 Task: Create a section Dev Drive and in the section, add a milestone Data Cleansing in the project AppWave
Action: Mouse moved to (85, 292)
Screenshot: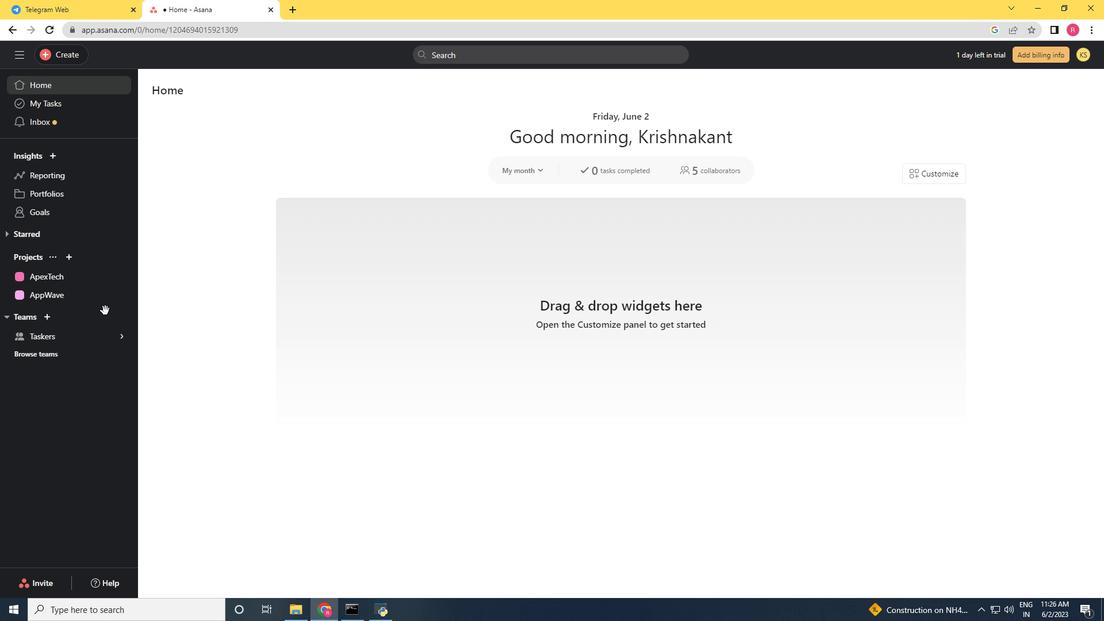 
Action: Mouse pressed left at (85, 292)
Screenshot: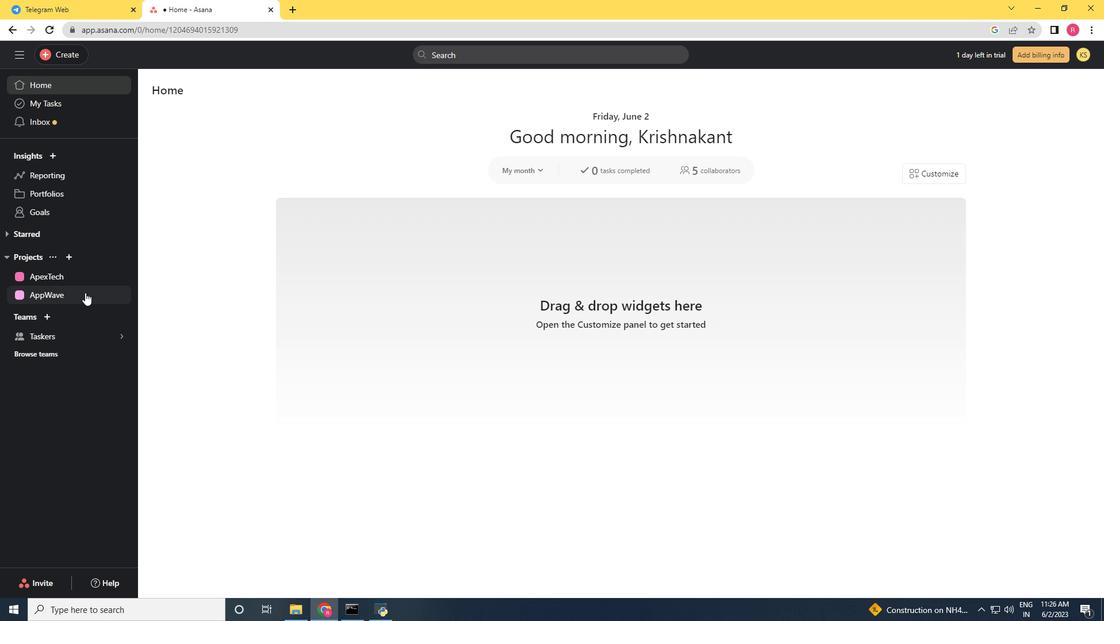 
Action: Mouse moved to (176, 462)
Screenshot: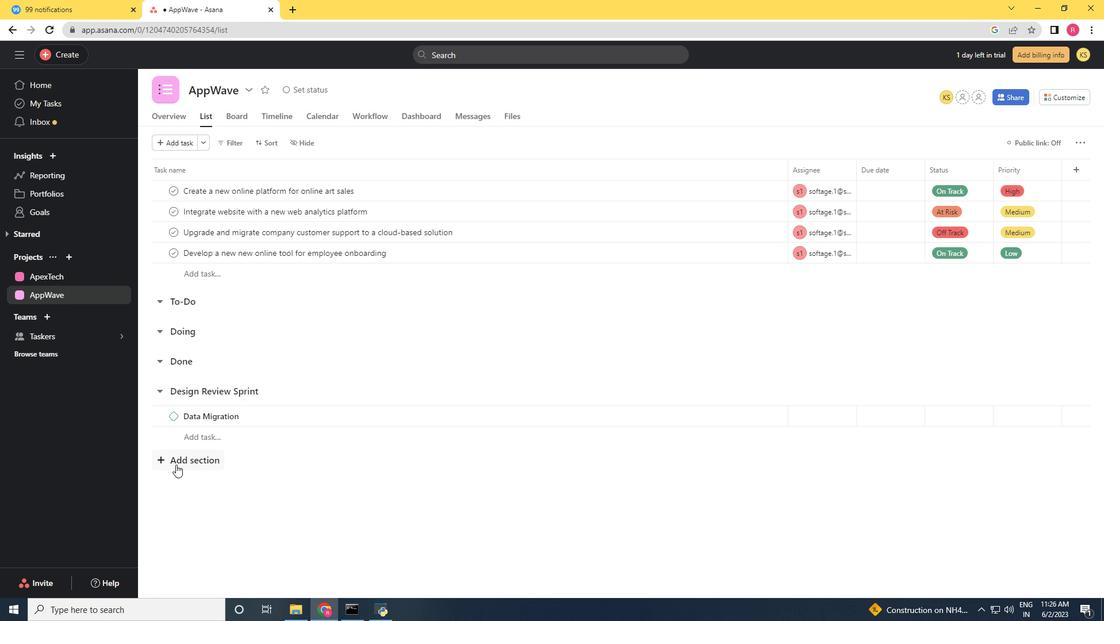 
Action: Mouse pressed left at (176, 462)
Screenshot: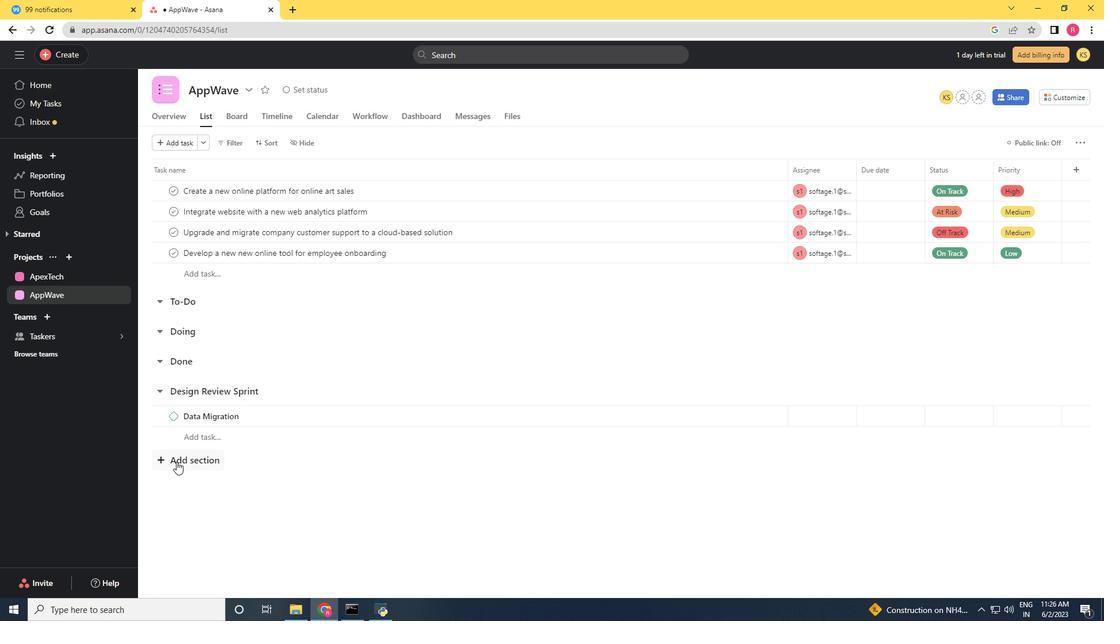 
Action: Mouse moved to (134, 423)
Screenshot: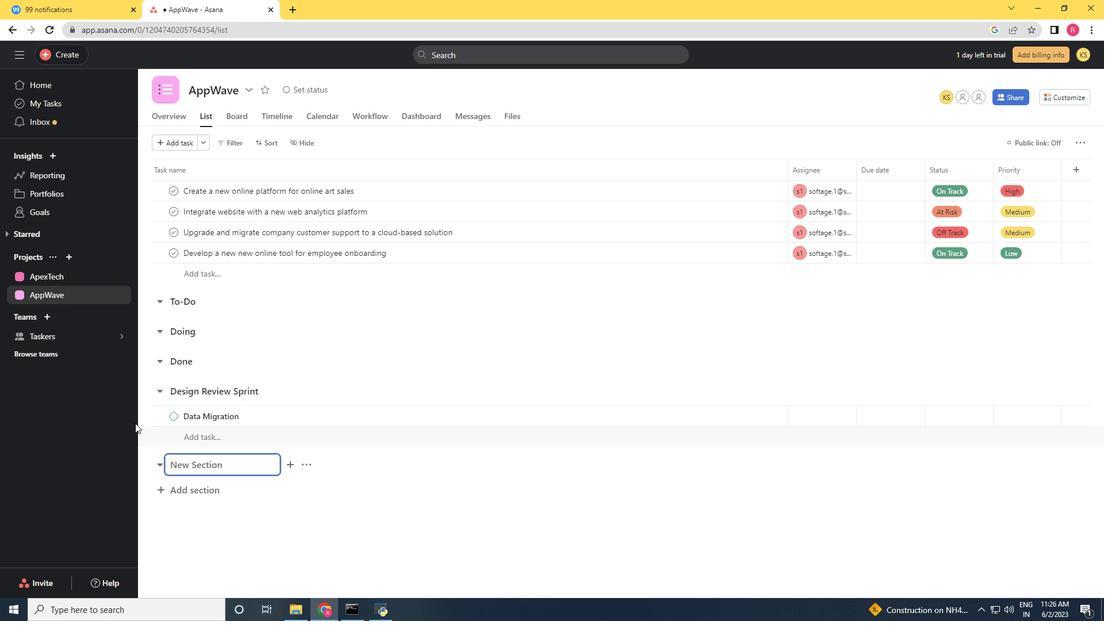 
Action: Key pressed <Key.shift>Dev<Key.space><Key.shift>Drive<Key.enter><Key.shift>Data<Key.space><Key.shift>Cleansing<Key.space>
Screenshot: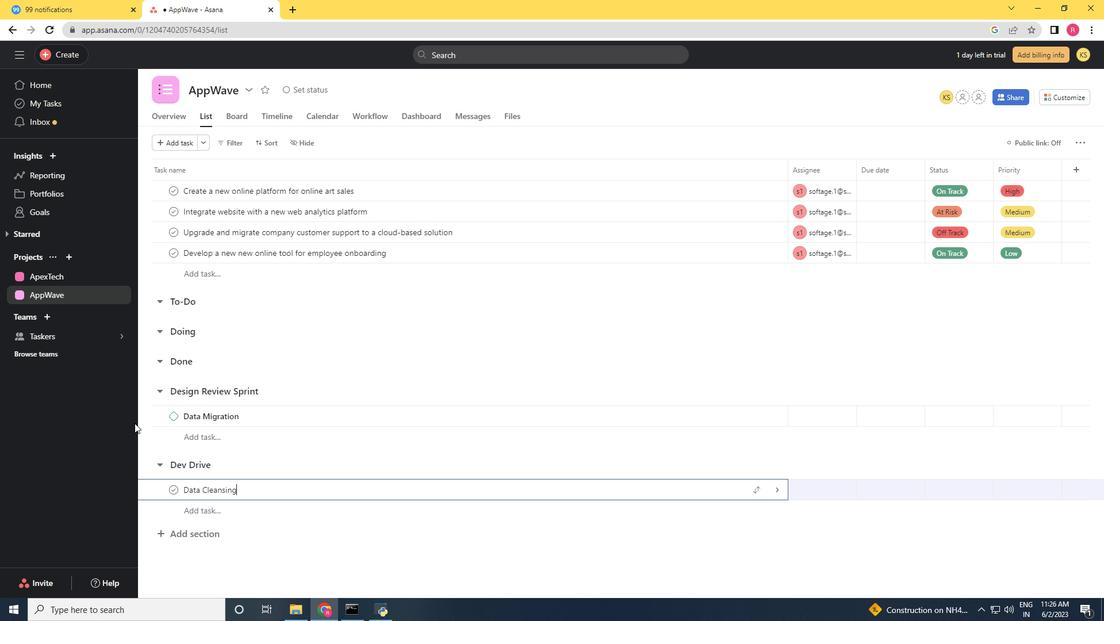 
Action: Mouse moved to (325, 491)
Screenshot: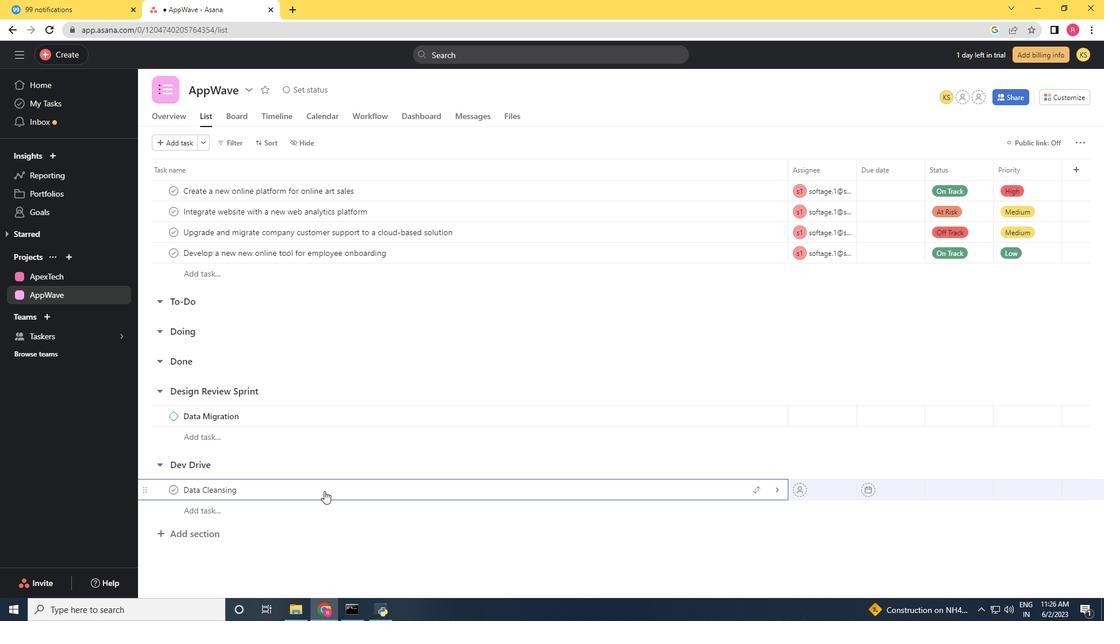 
Action: Mouse pressed right at (325, 491)
Screenshot: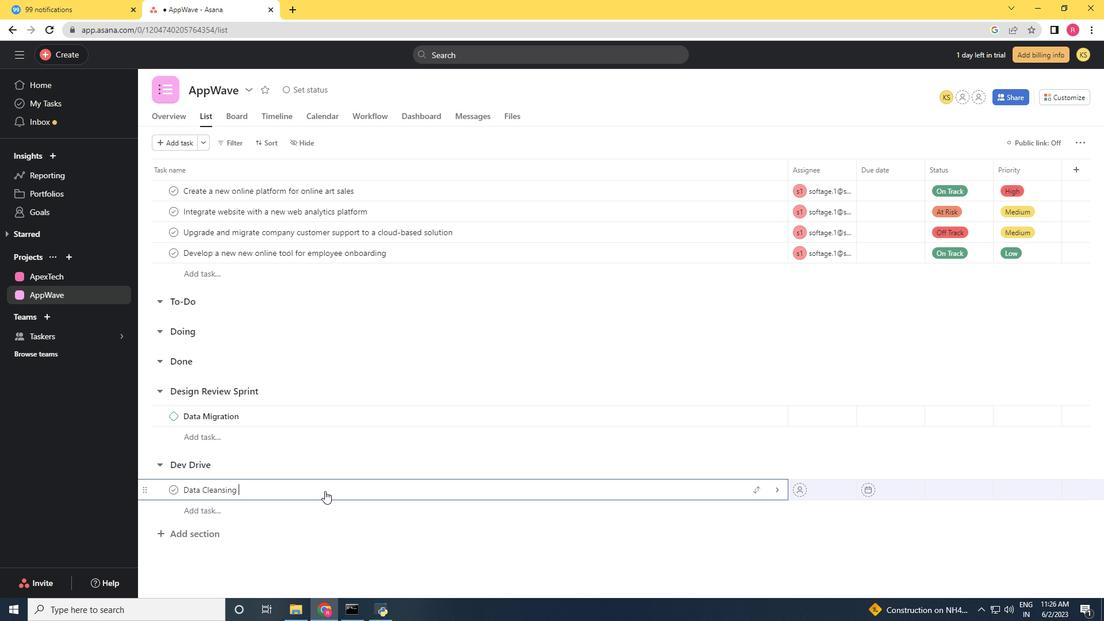 
Action: Mouse moved to (344, 431)
Screenshot: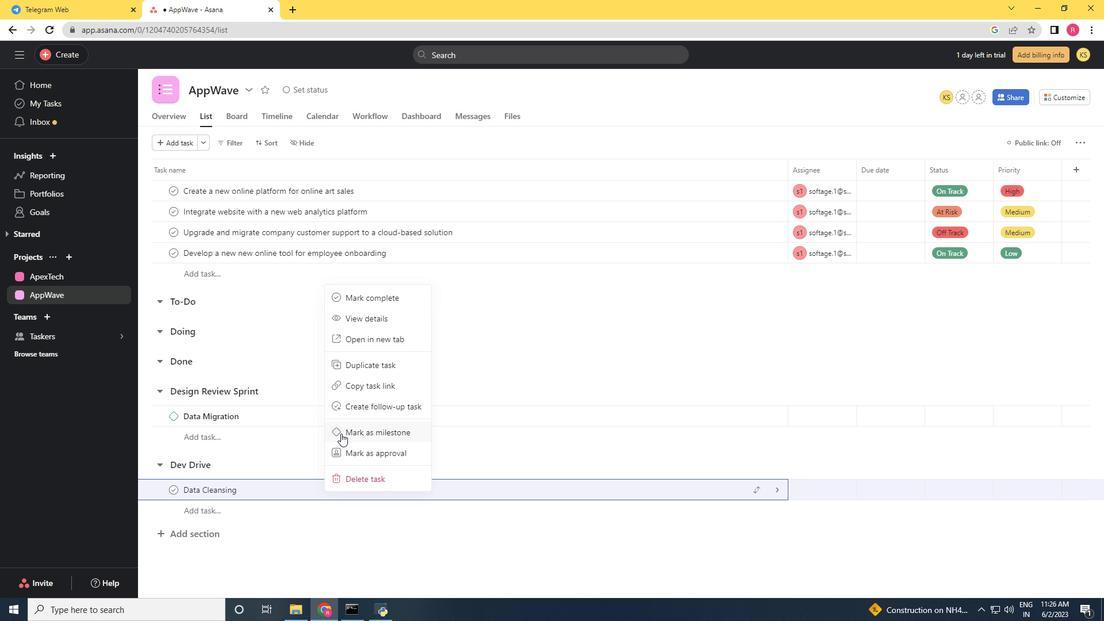 
Action: Mouse pressed left at (344, 431)
Screenshot: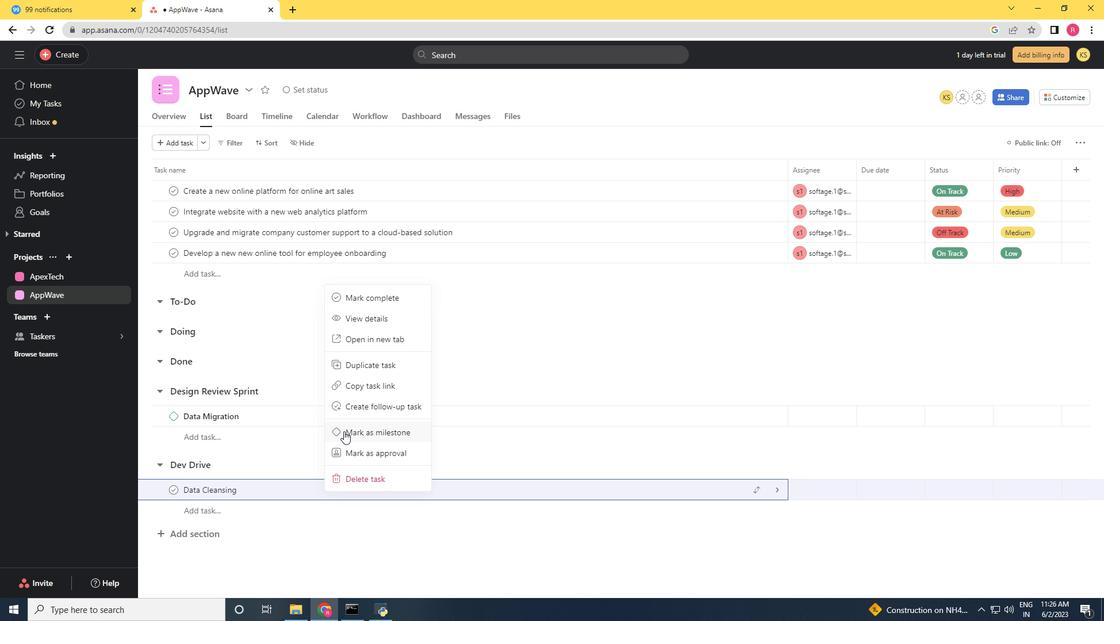 
Action: Mouse moved to (313, 331)
Screenshot: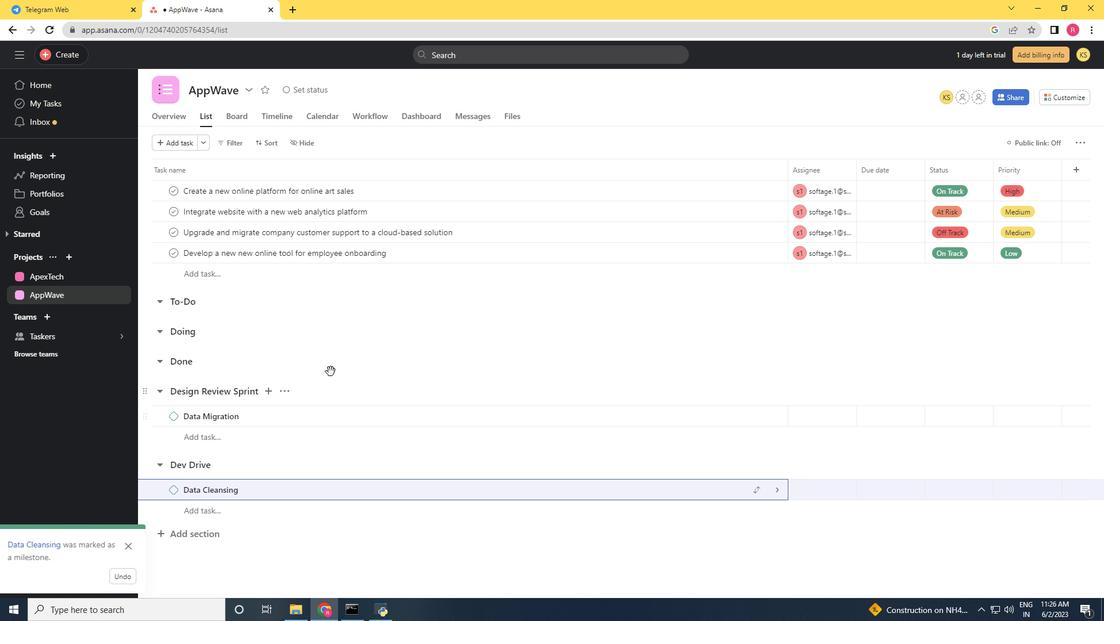 
